 Task: Use Can Open Effect in this video Movie B.mp4
Action: Mouse moved to (276, 111)
Screenshot: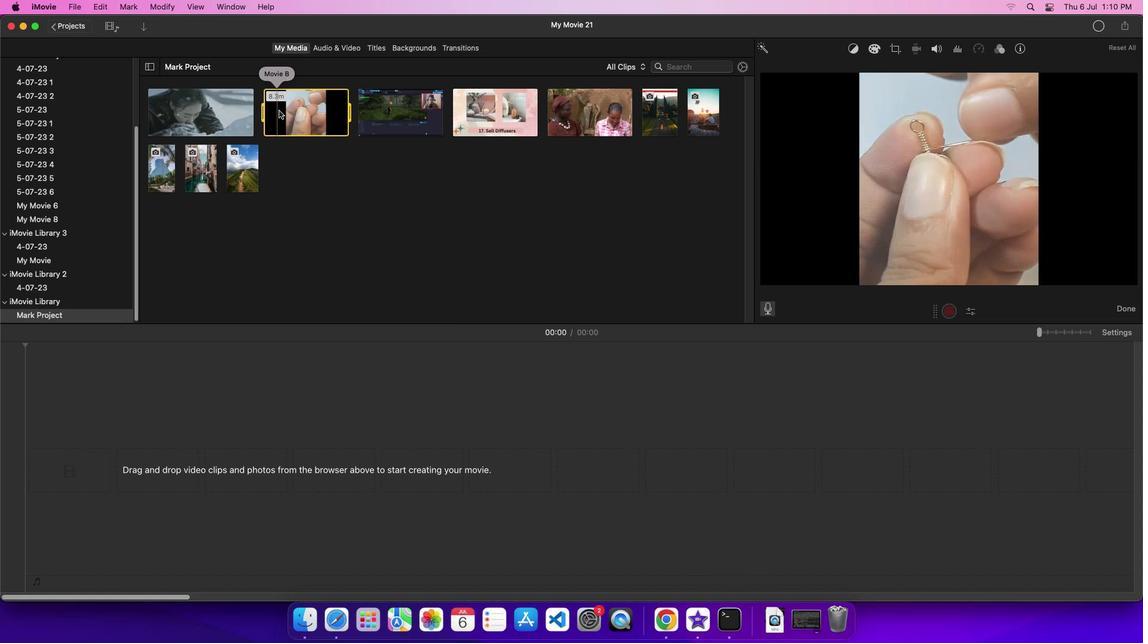 
Action: Mouse pressed left at (276, 111)
Screenshot: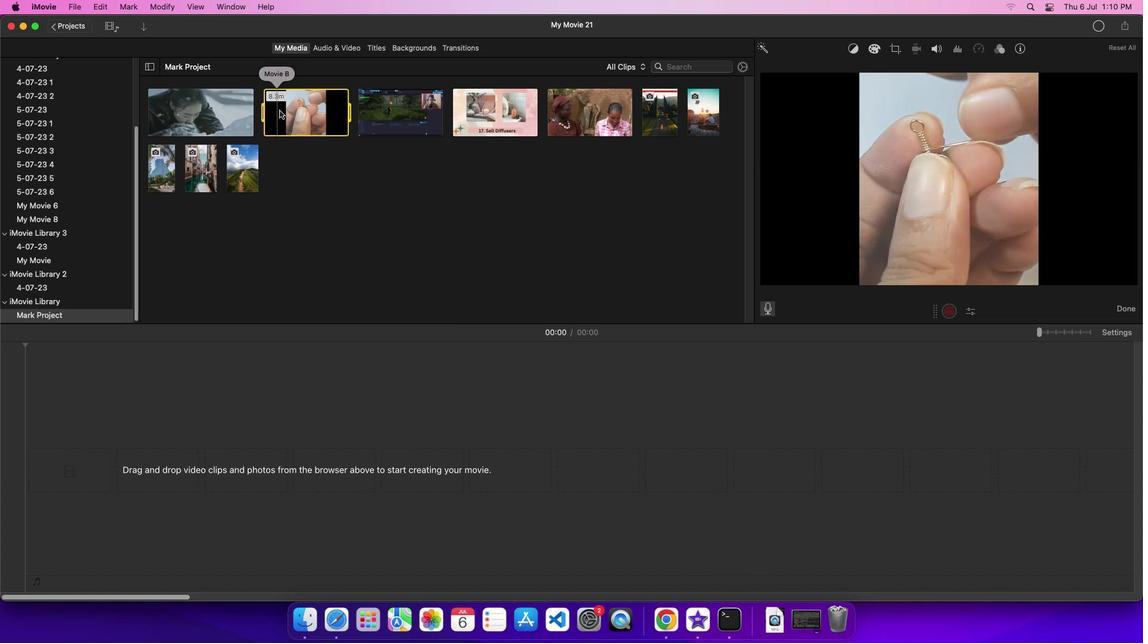 
Action: Mouse moved to (301, 109)
Screenshot: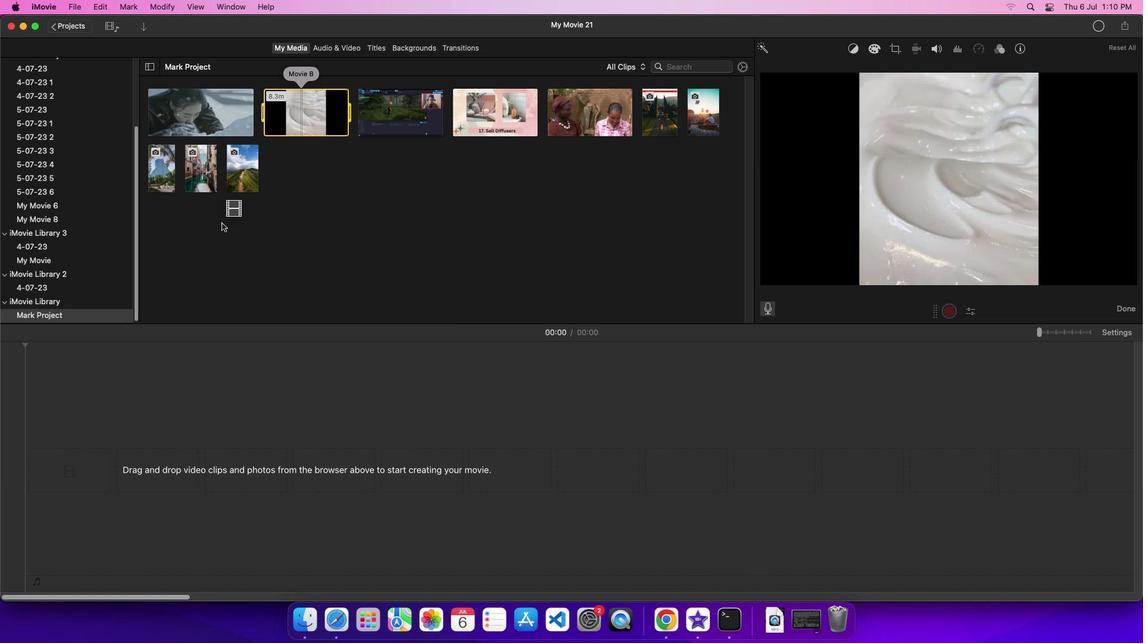 
Action: Mouse pressed left at (301, 109)
Screenshot: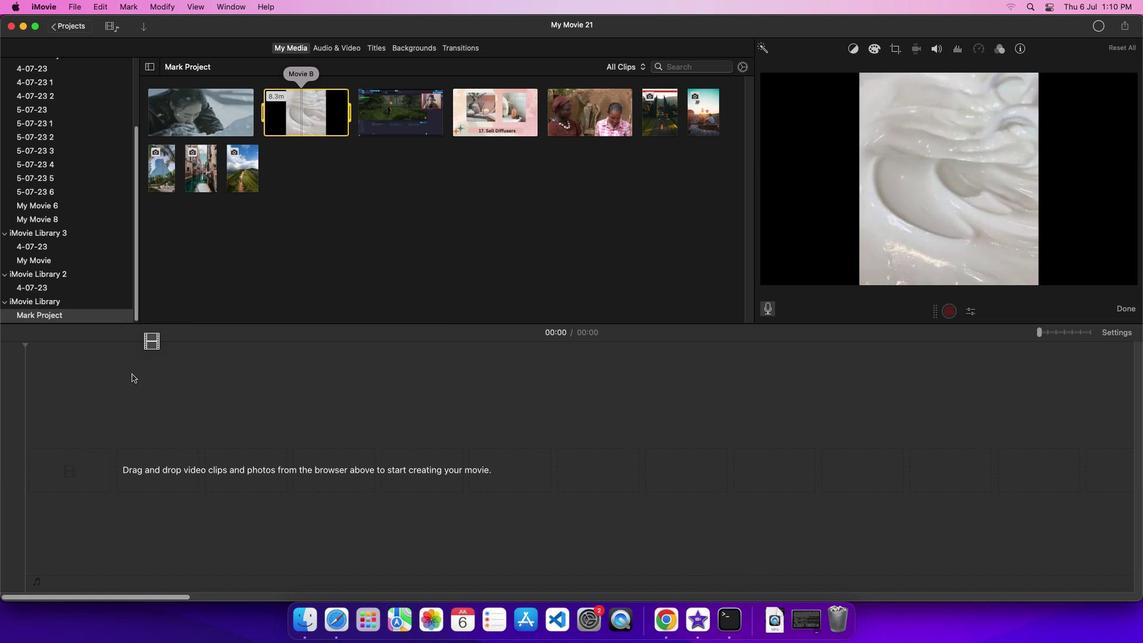 
Action: Mouse moved to (339, 51)
Screenshot: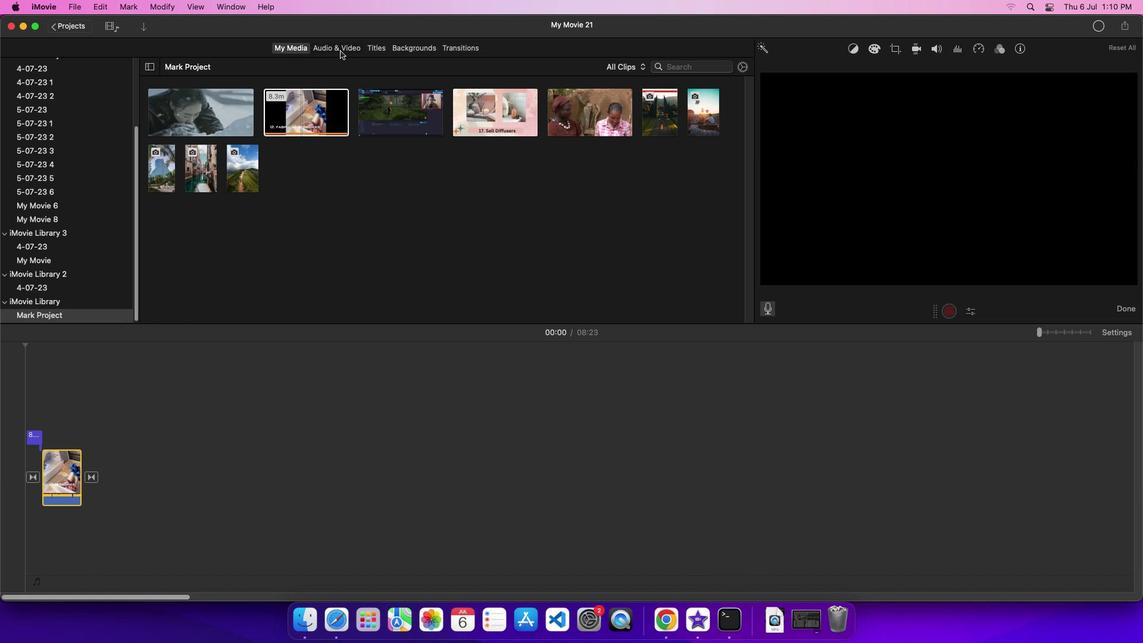 
Action: Mouse pressed left at (339, 51)
Screenshot: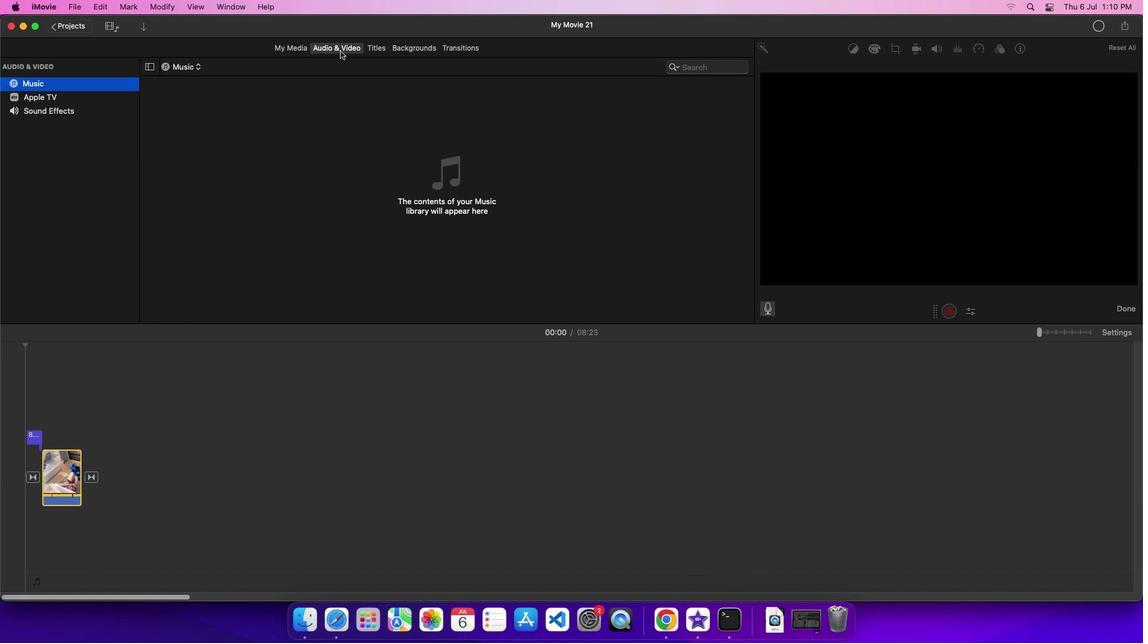 
Action: Mouse moved to (63, 115)
Screenshot: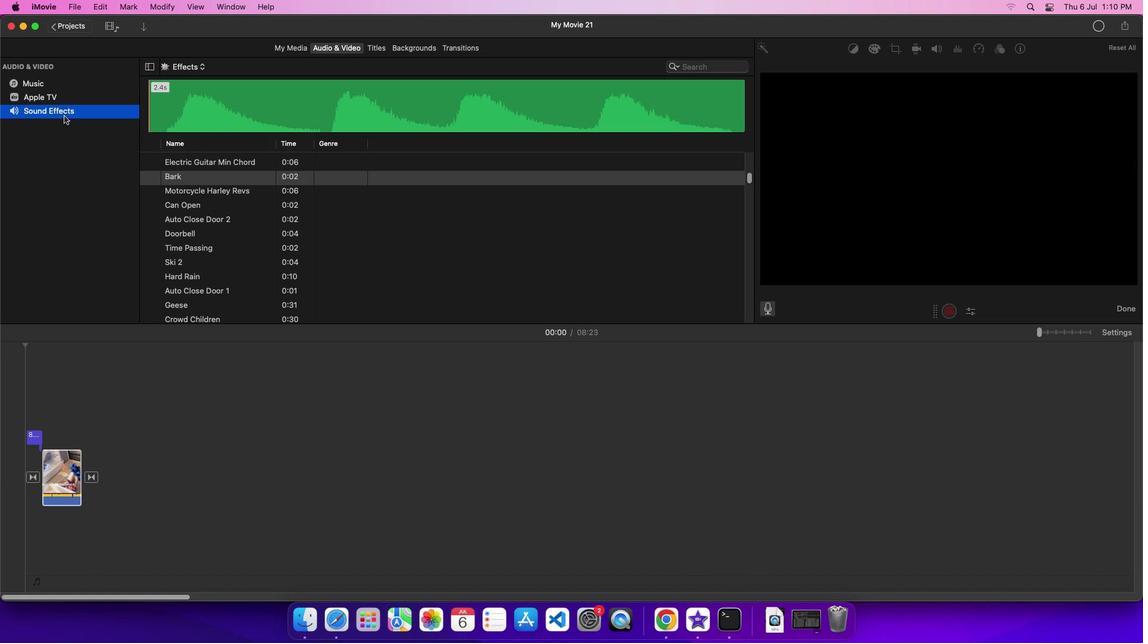 
Action: Mouse pressed left at (63, 115)
Screenshot: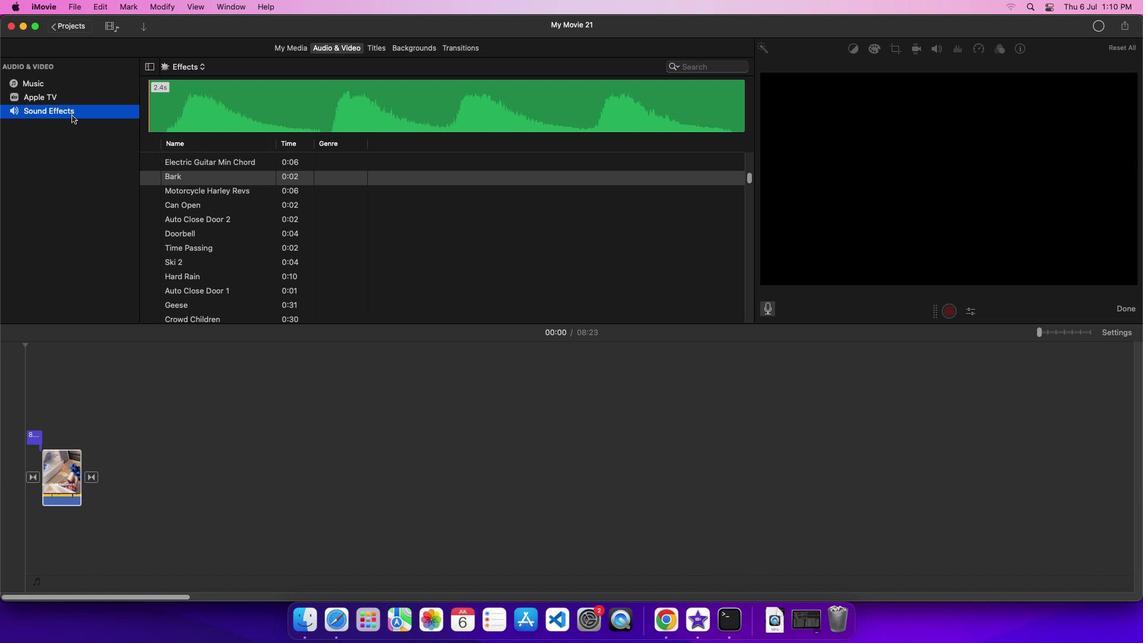 
Action: Mouse moved to (261, 203)
Screenshot: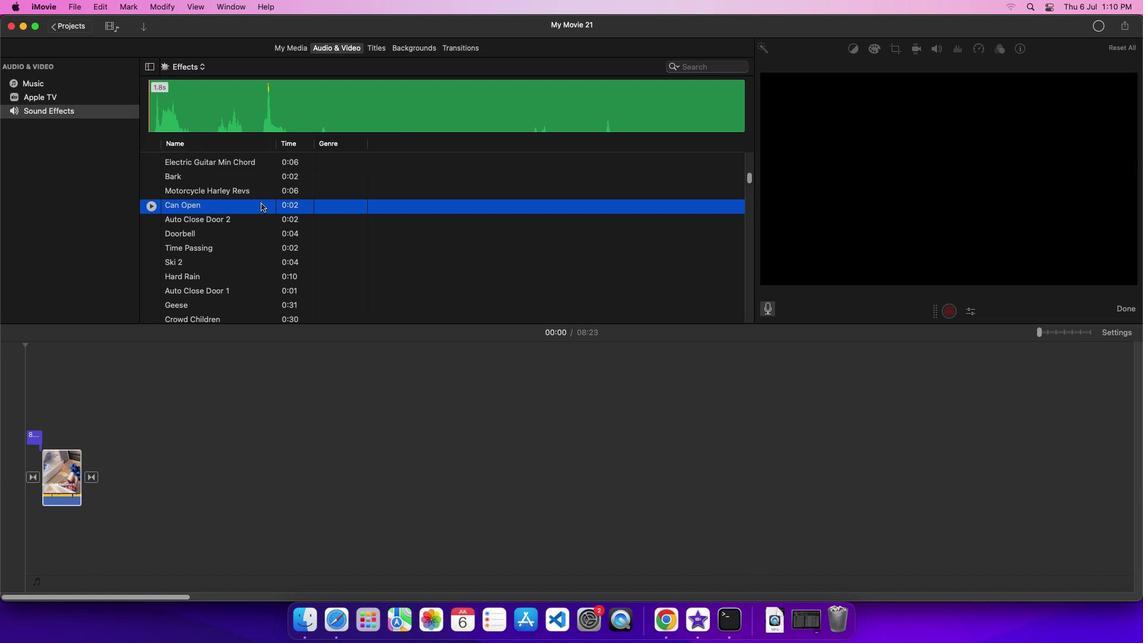 
Action: Mouse pressed left at (261, 203)
Screenshot: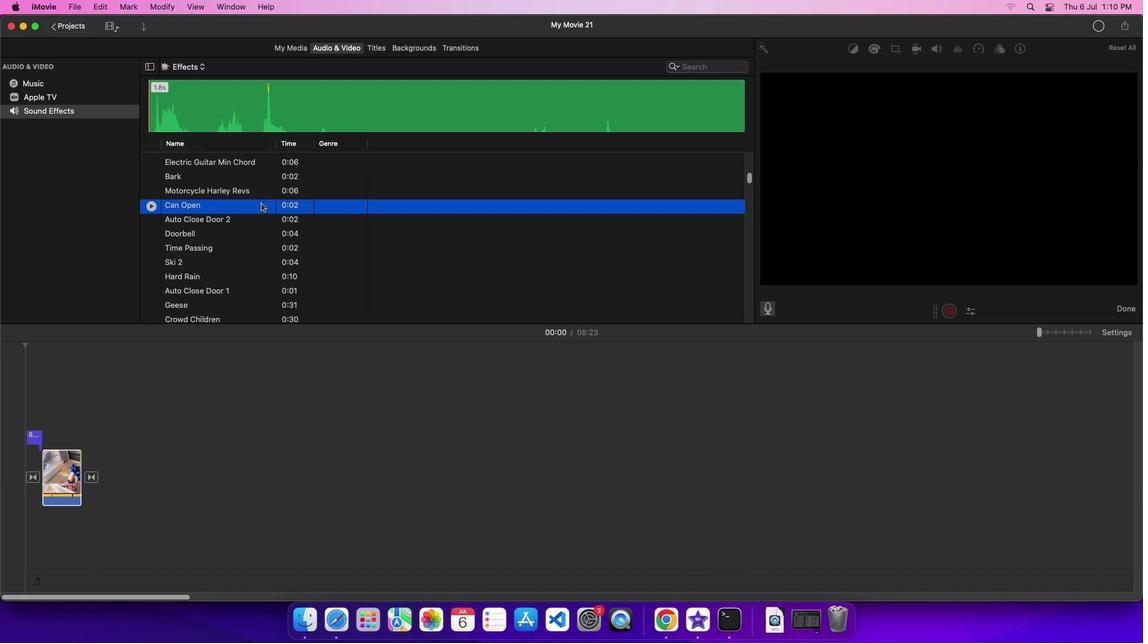 
Action: Mouse pressed left at (261, 203)
Screenshot: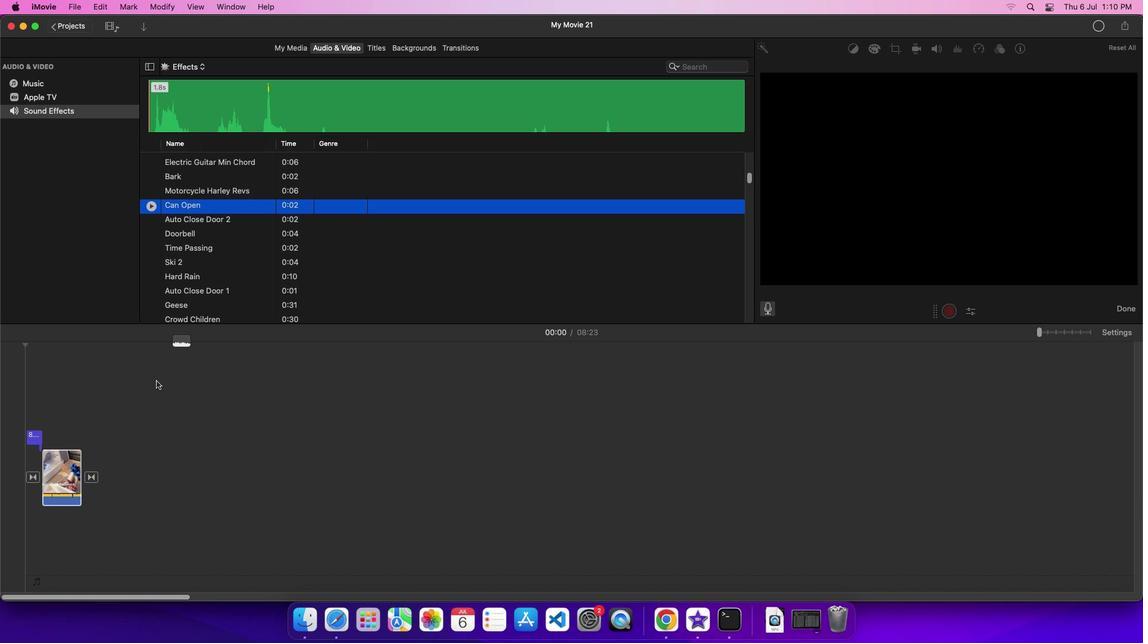 
Action: Mouse moved to (108, 532)
Screenshot: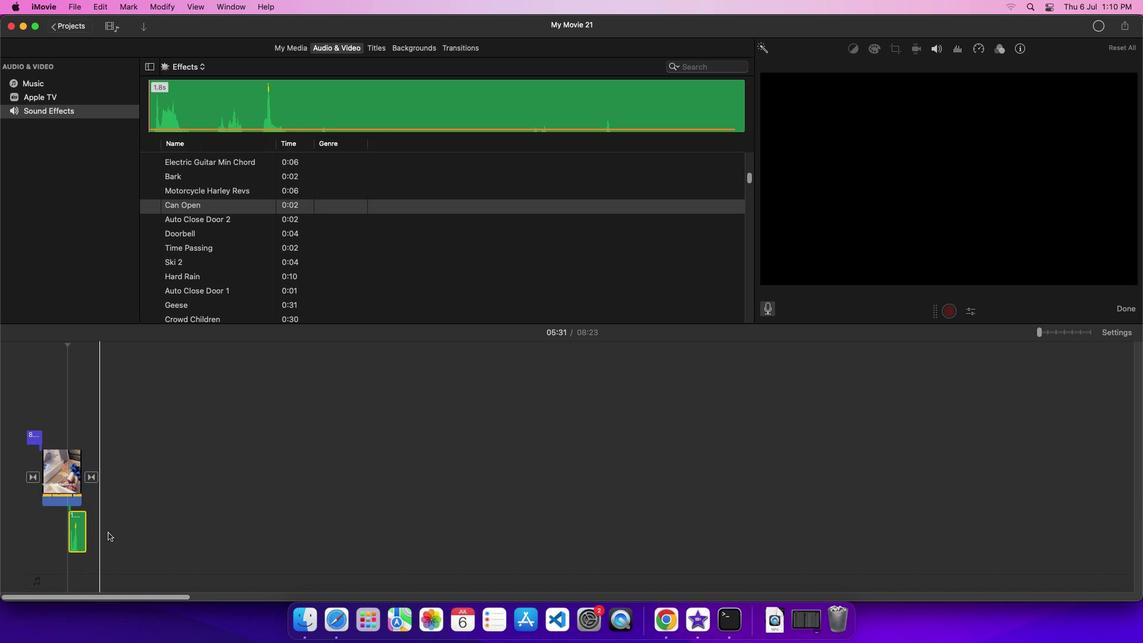 
